 Task: Set the phone number to "+1 746-488-7788".
Action: Mouse moved to (108, 155)
Screenshot: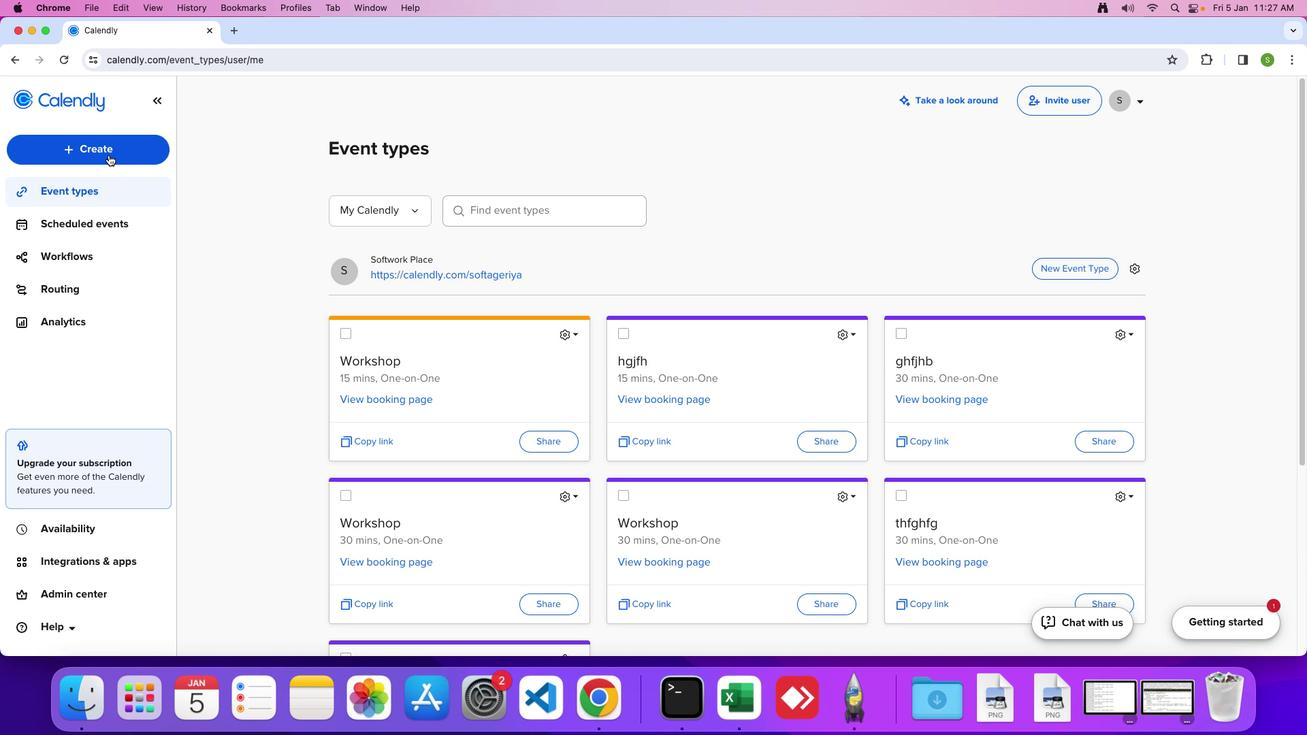
Action: Mouse pressed left at (108, 155)
Screenshot: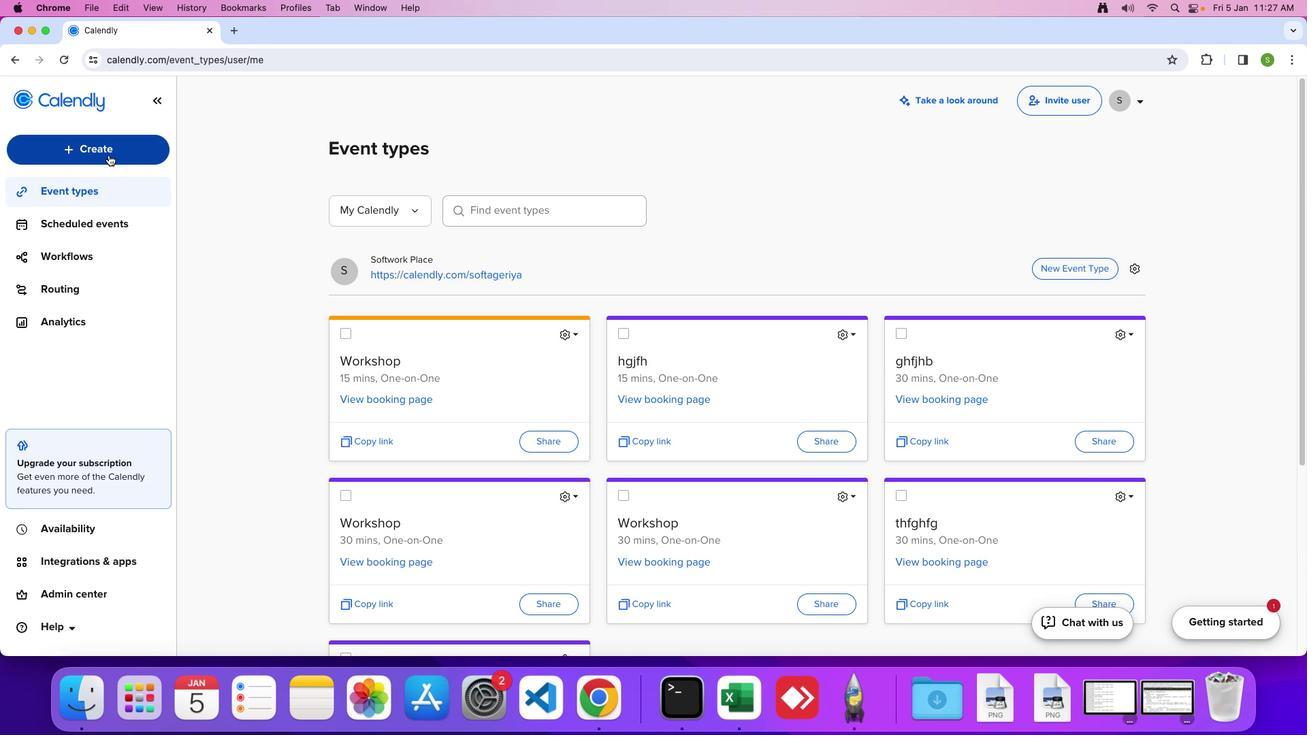 
Action: Mouse moved to (100, 247)
Screenshot: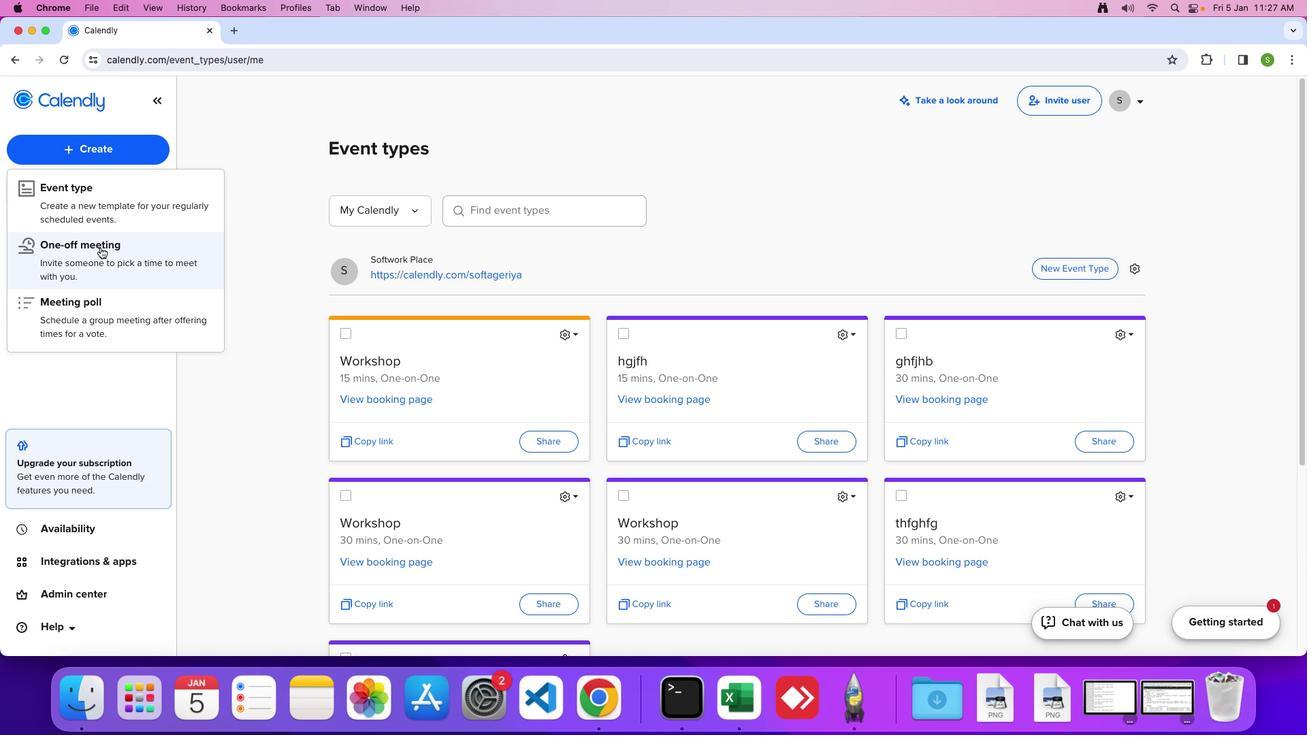 
Action: Mouse pressed left at (100, 247)
Screenshot: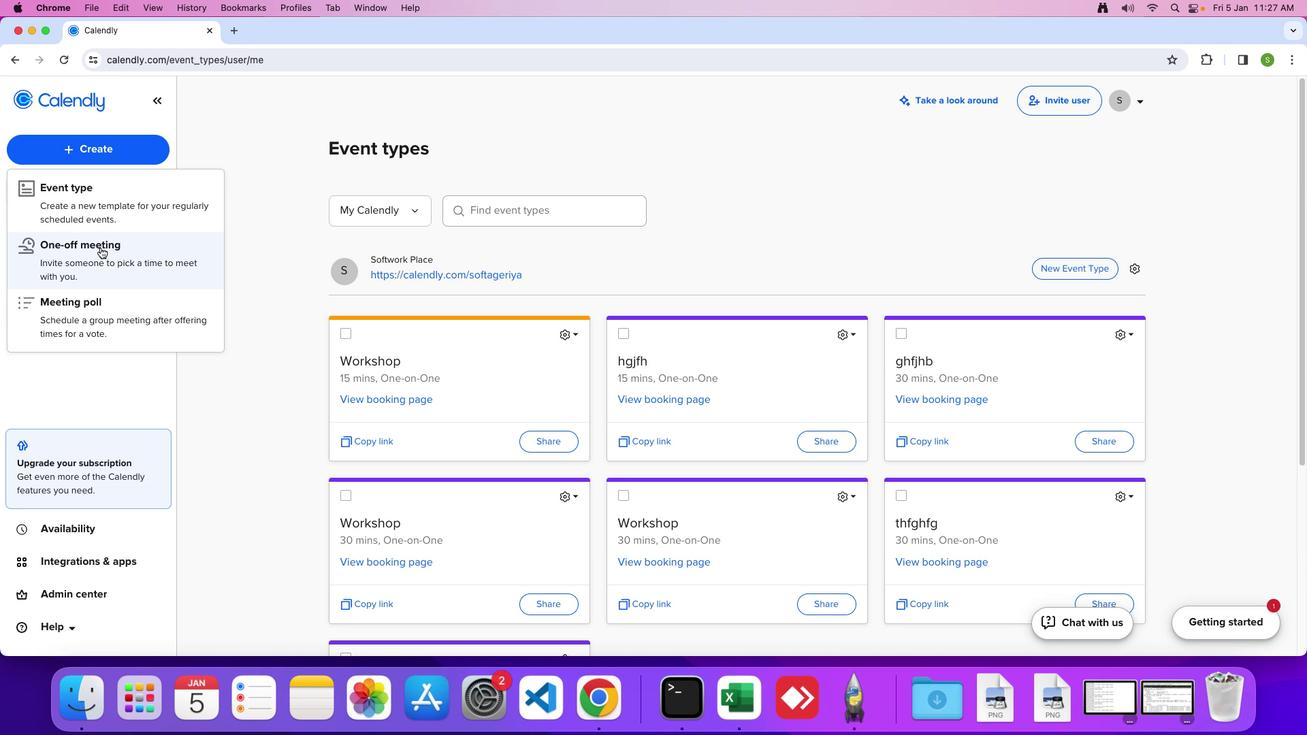 
Action: Mouse moved to (1078, 226)
Screenshot: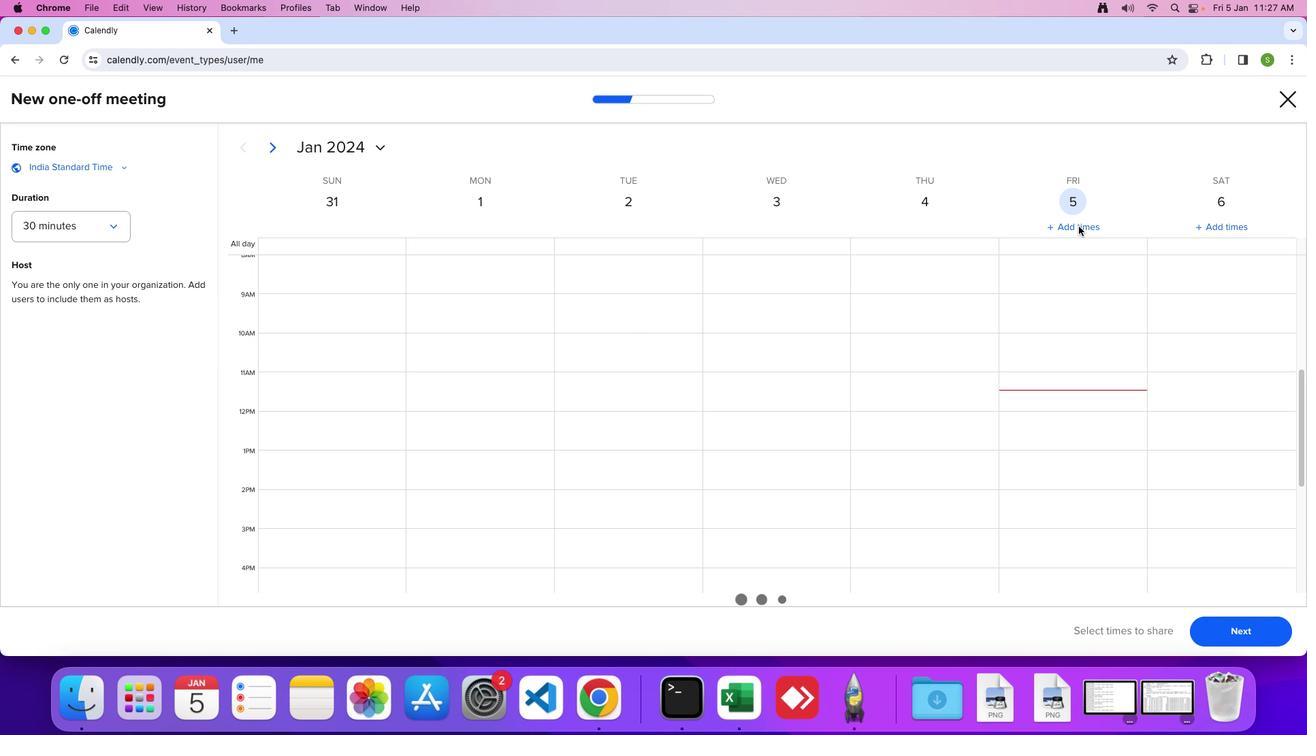 
Action: Mouse pressed left at (1078, 226)
Screenshot: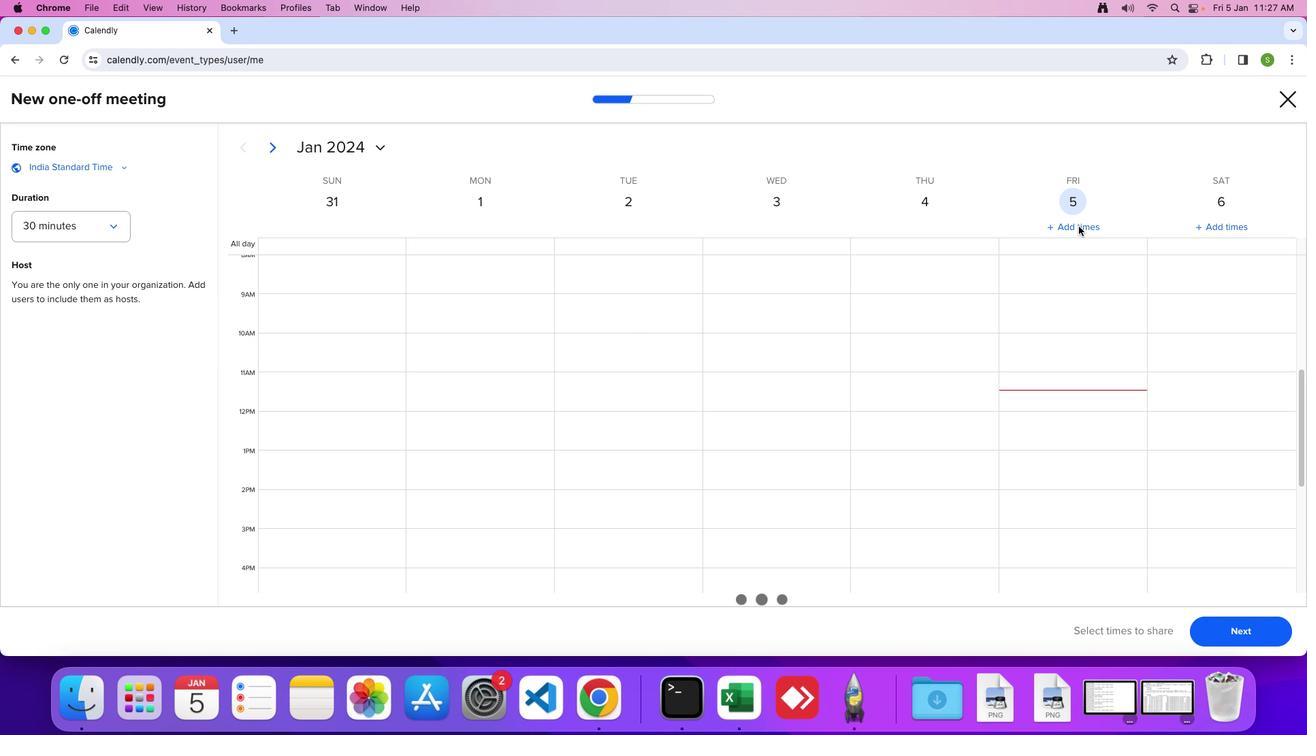 
Action: Mouse moved to (1226, 626)
Screenshot: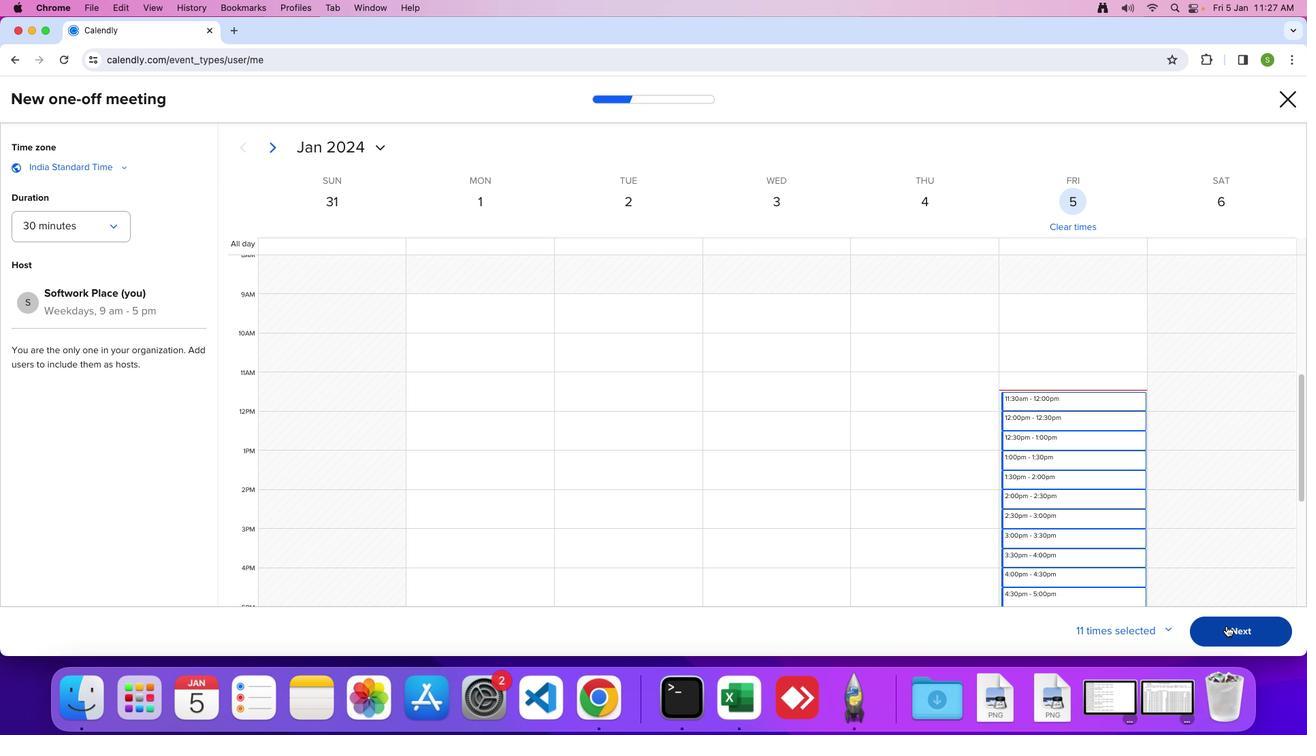 
Action: Mouse pressed left at (1226, 626)
Screenshot: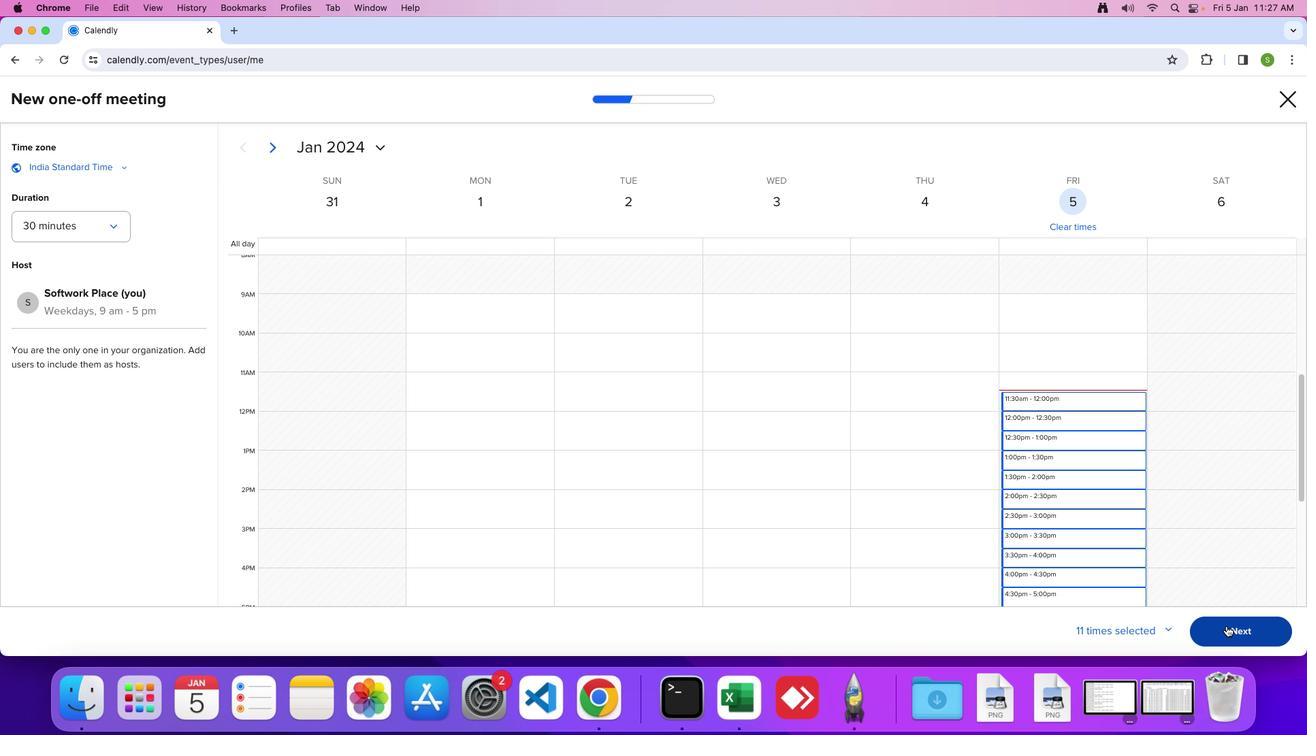 
Action: Mouse moved to (617, 463)
Screenshot: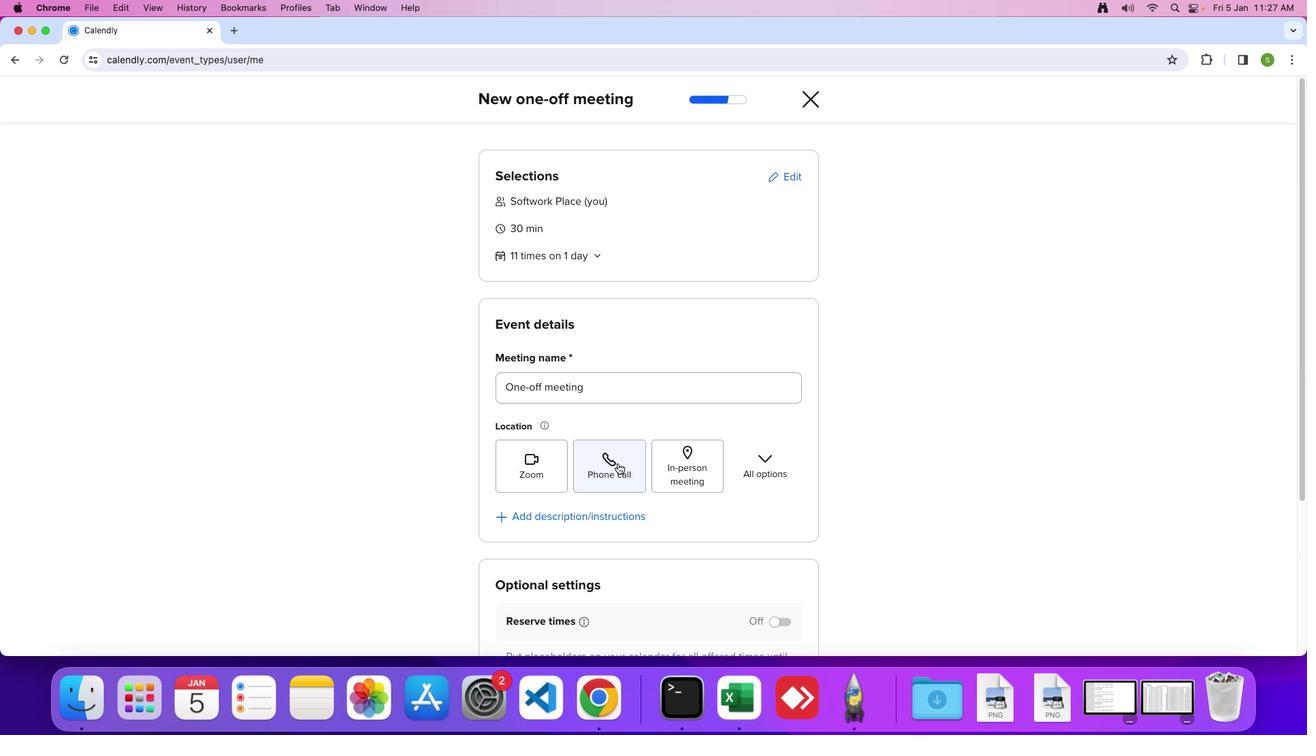 
Action: Mouse pressed left at (617, 463)
Screenshot: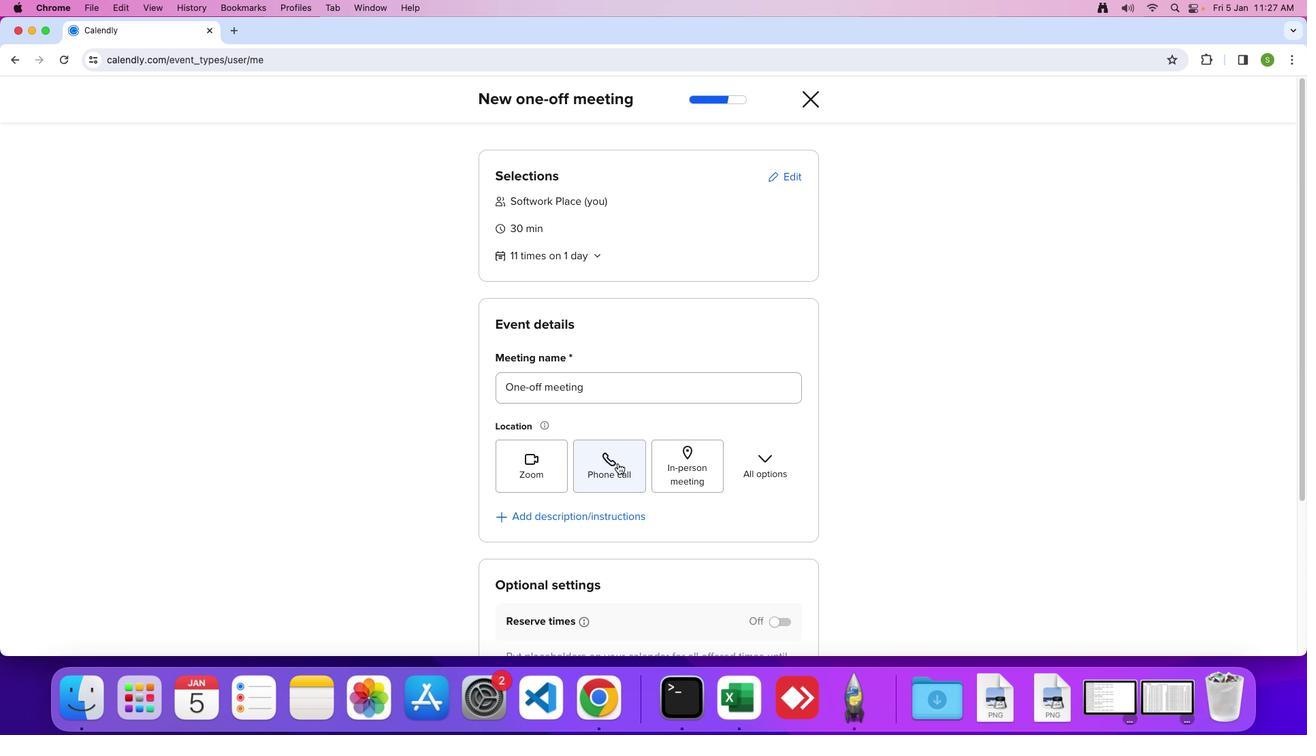 
Action: Mouse moved to (536, 290)
Screenshot: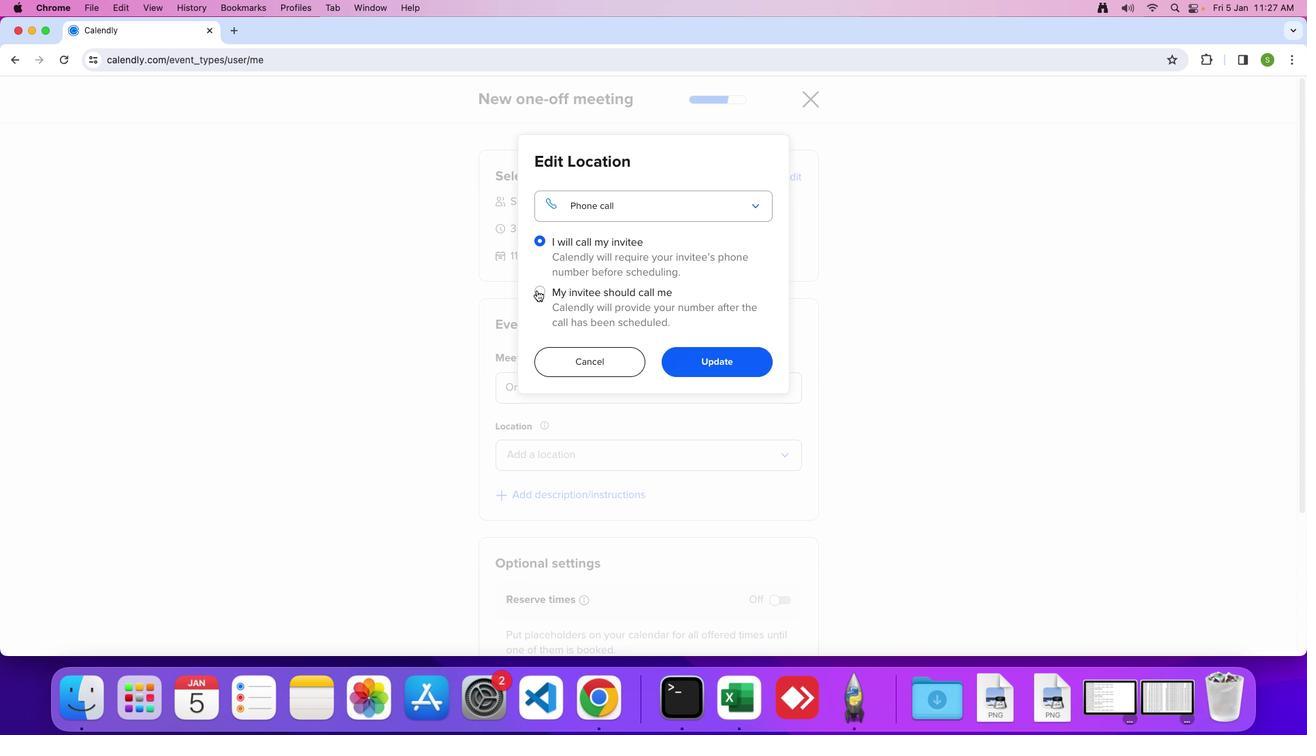 
Action: Mouse pressed left at (536, 290)
Screenshot: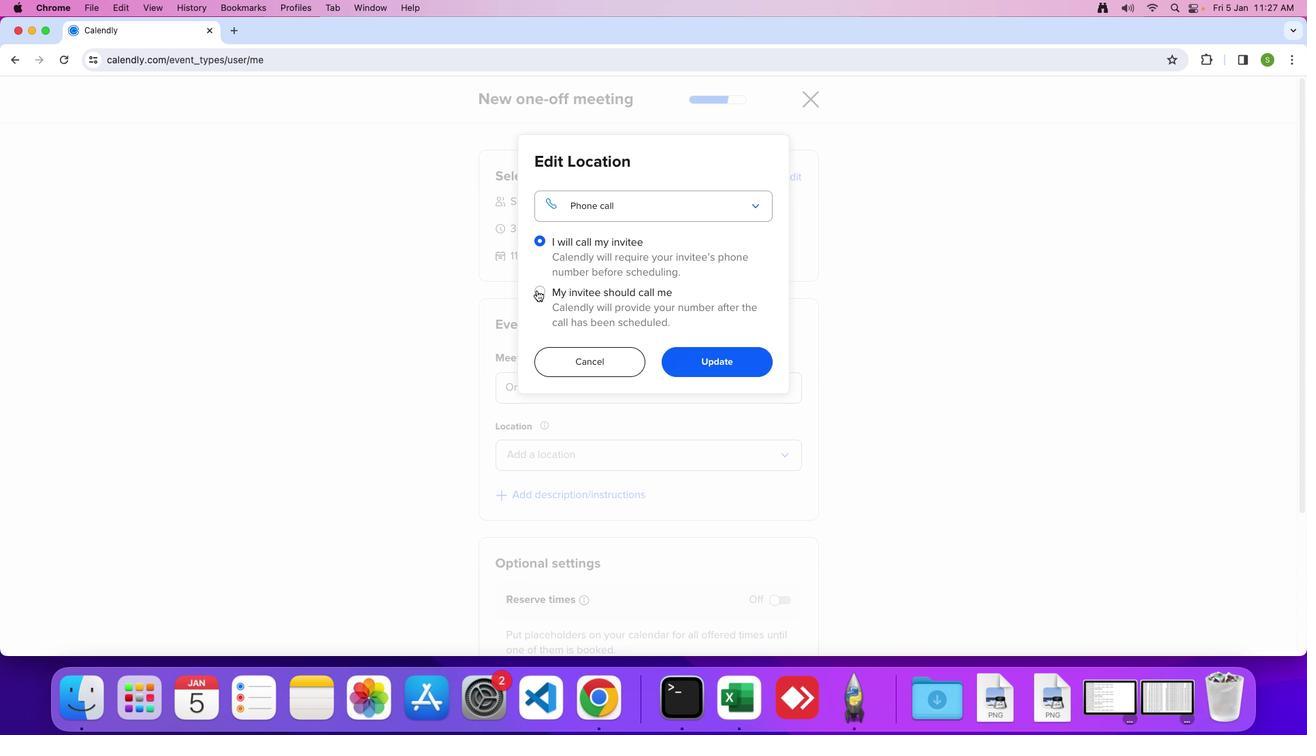 
Action: Mouse moved to (600, 353)
Screenshot: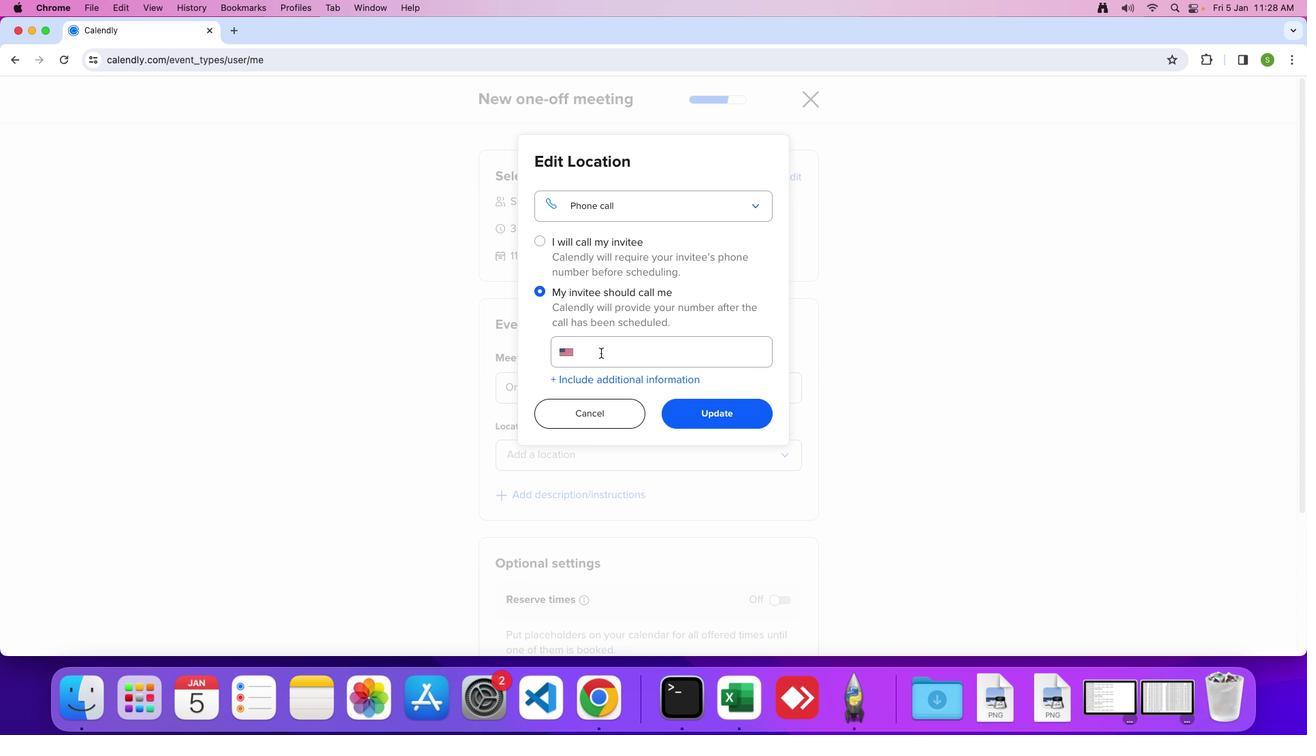 
Action: Mouse pressed left at (600, 353)
Screenshot: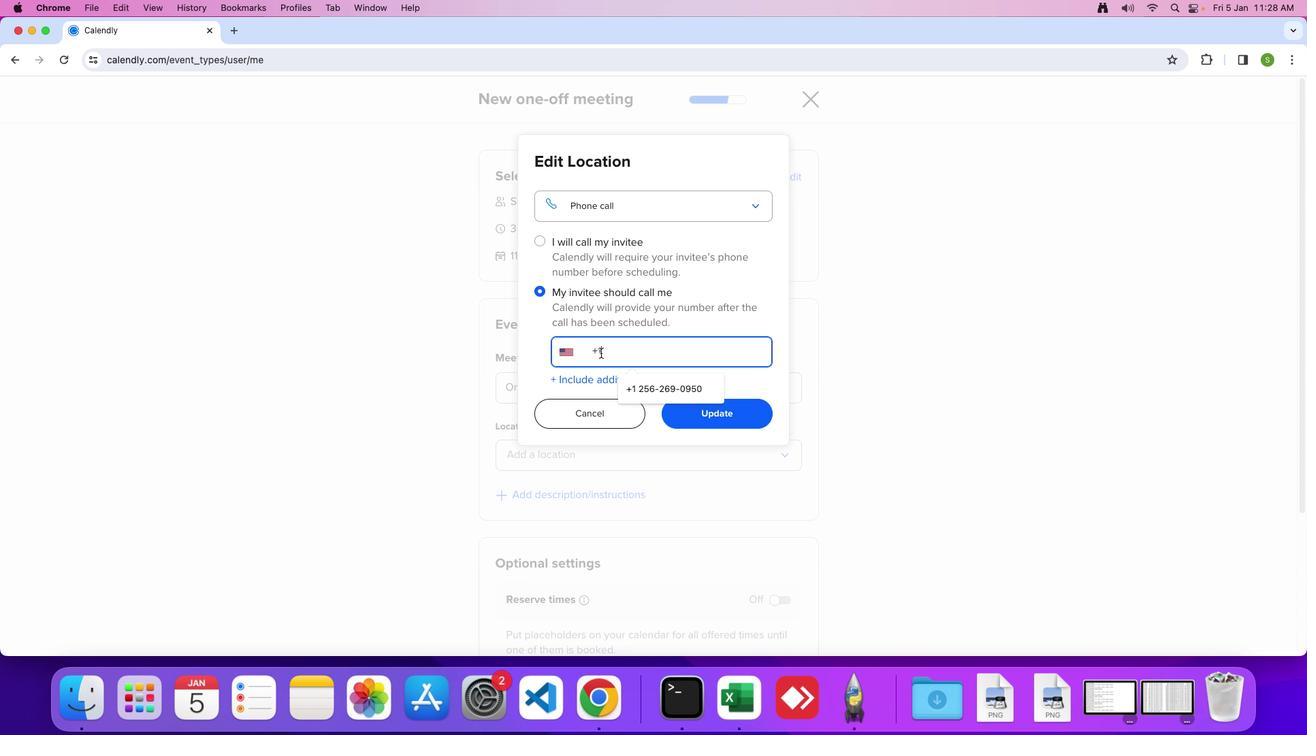 
Action: Key pressed '7''4''6''-''4''8''8''-''7''7''8''8'
Screenshot: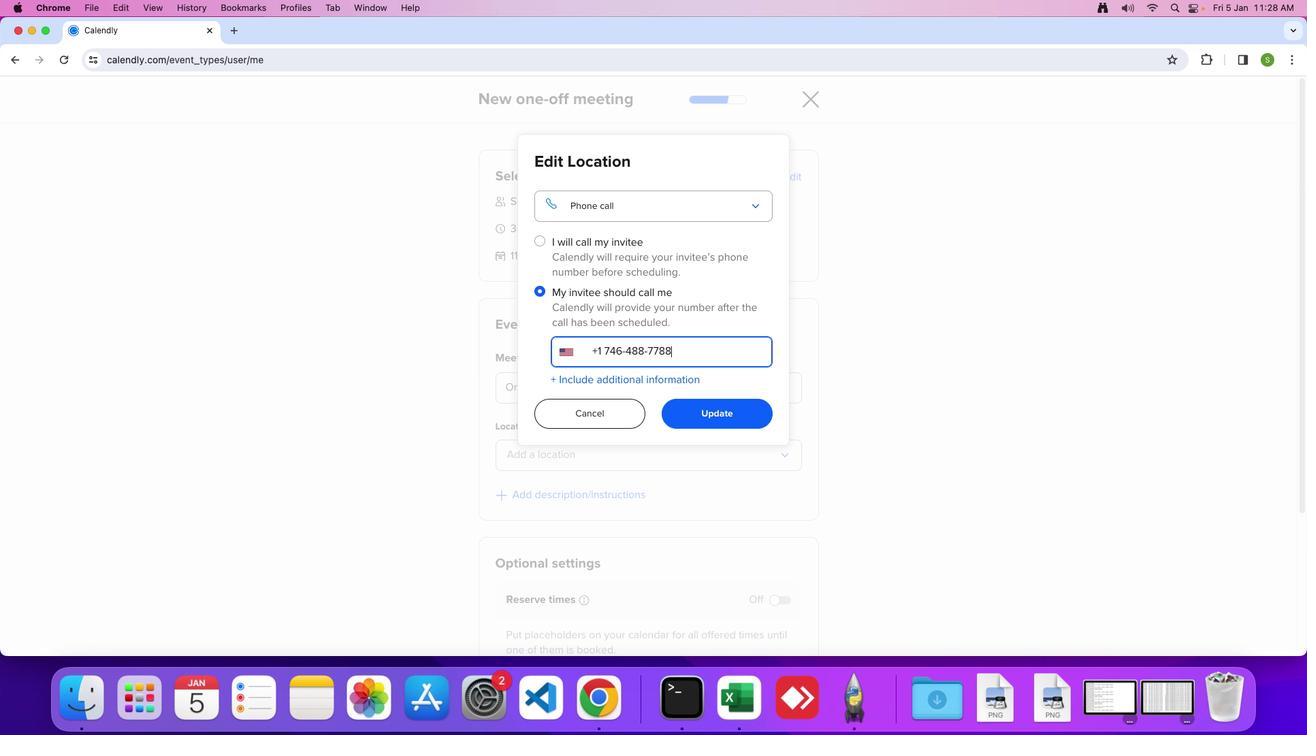 
